 Task: Create List Chats in Board Crisis Management to Workspace Advertising Technology. Create List Emails in Board Public Speaking Training to Workspace Advertising Technology. Create List Phone Calls in Board Sales Forecasting and Budgeting to Workspace Advertising Technology
Action: Mouse moved to (197, 125)
Screenshot: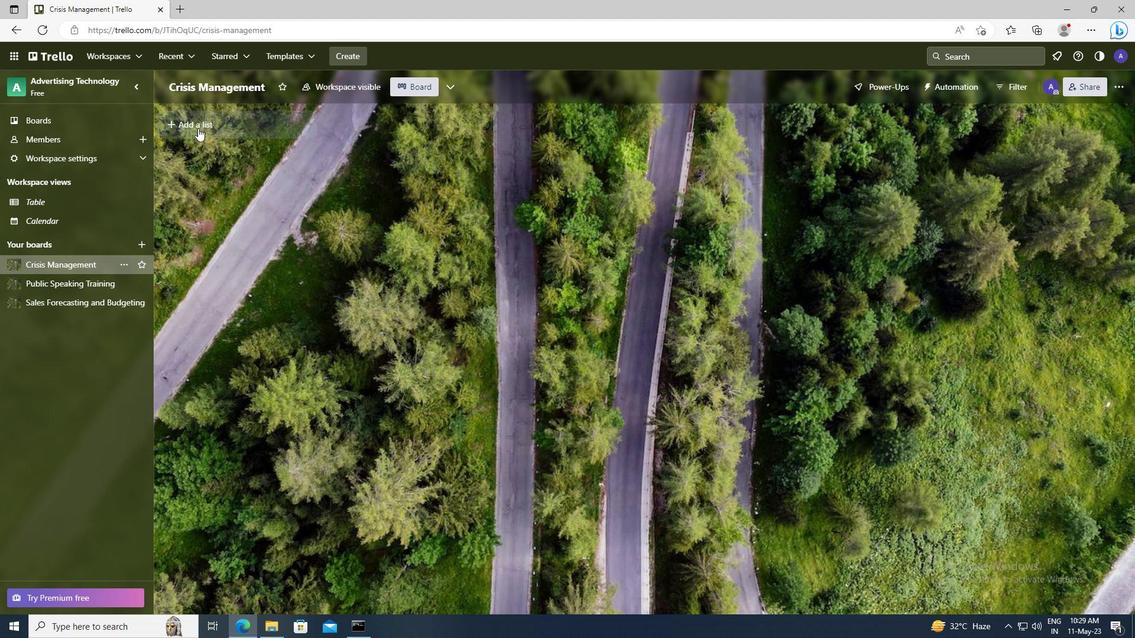 
Action: Mouse pressed left at (197, 125)
Screenshot: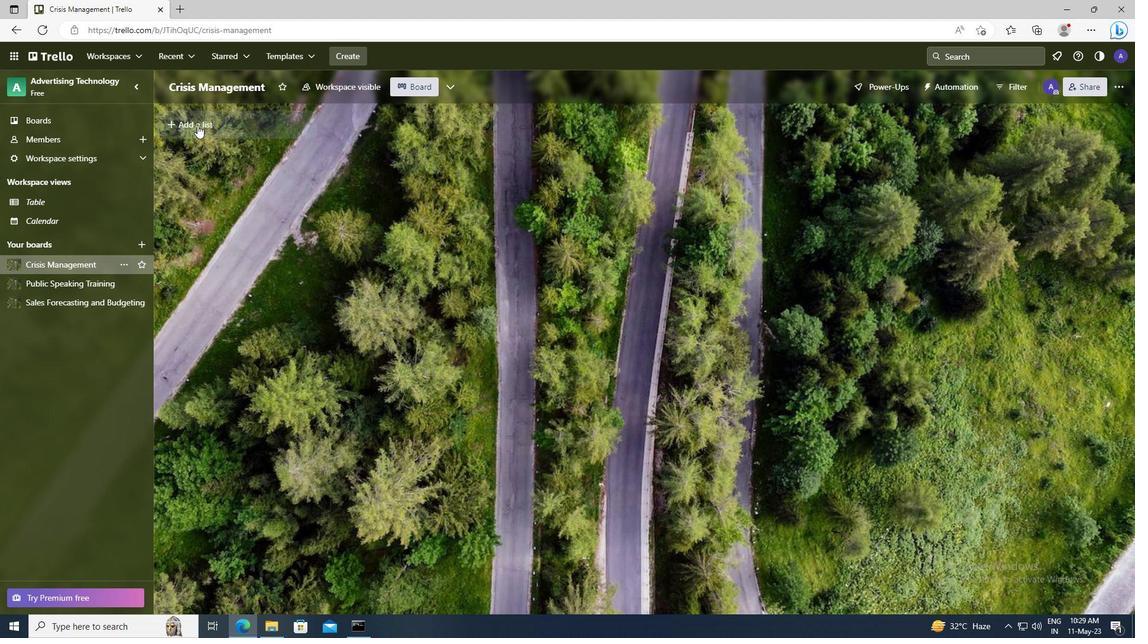 
Action: Key pressed <Key.shift>CHATS
Screenshot: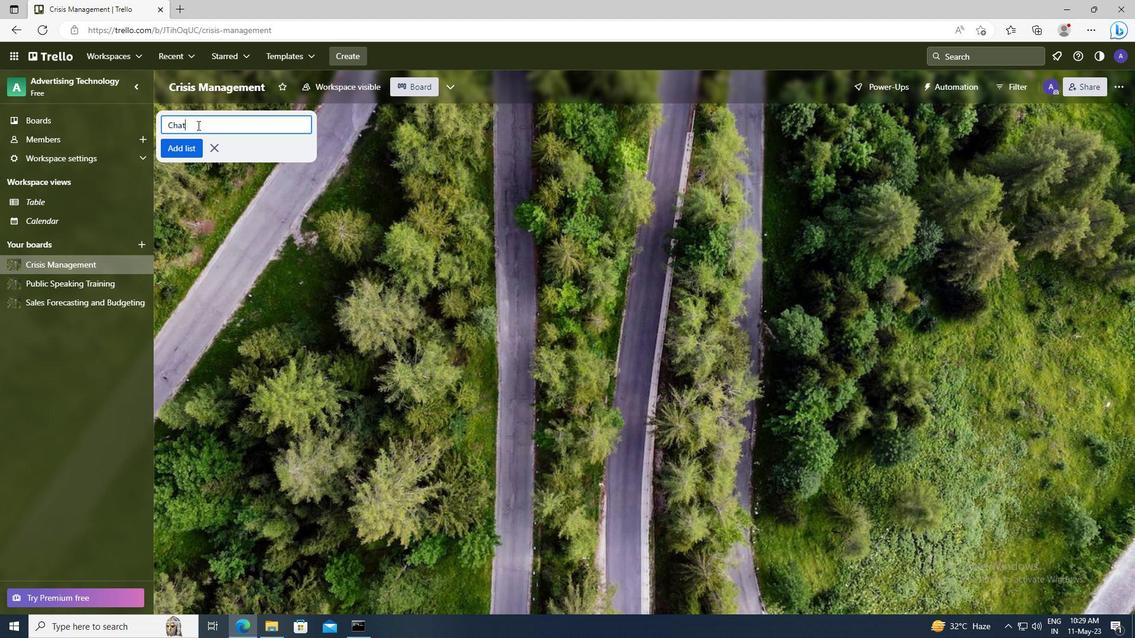 
Action: Mouse moved to (193, 146)
Screenshot: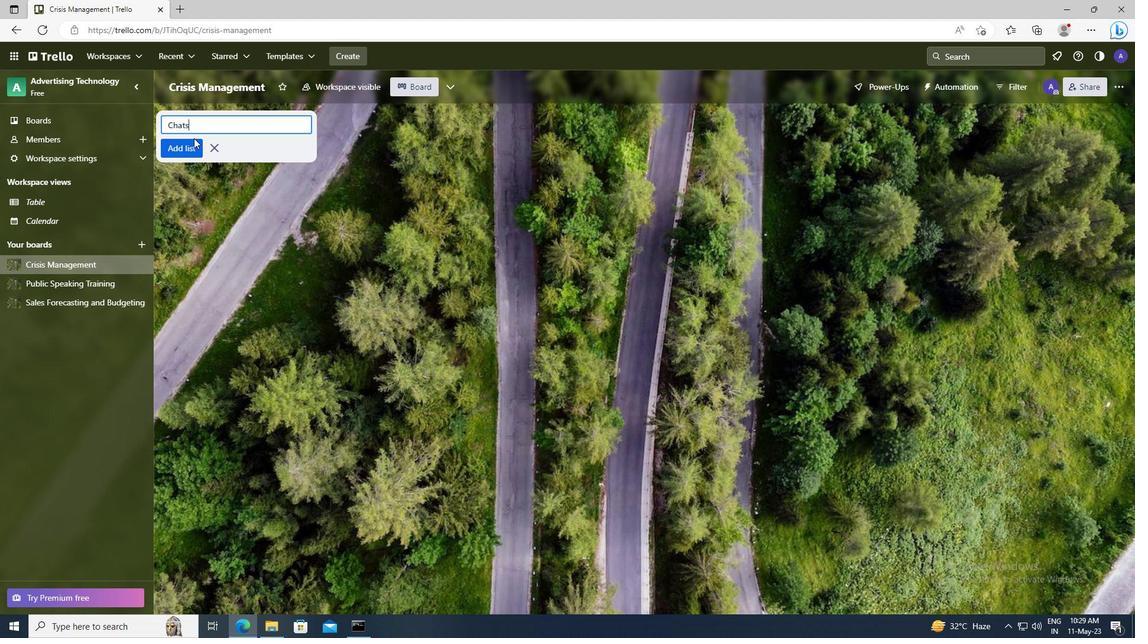 
Action: Mouse pressed left at (193, 146)
Screenshot: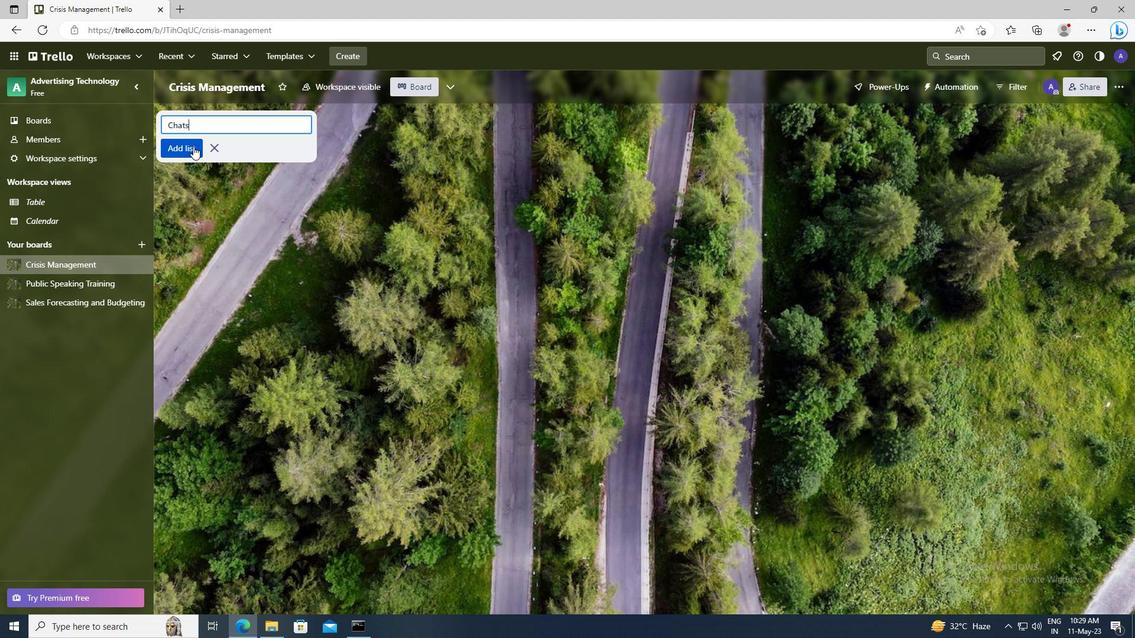 
Action: Mouse moved to (86, 283)
Screenshot: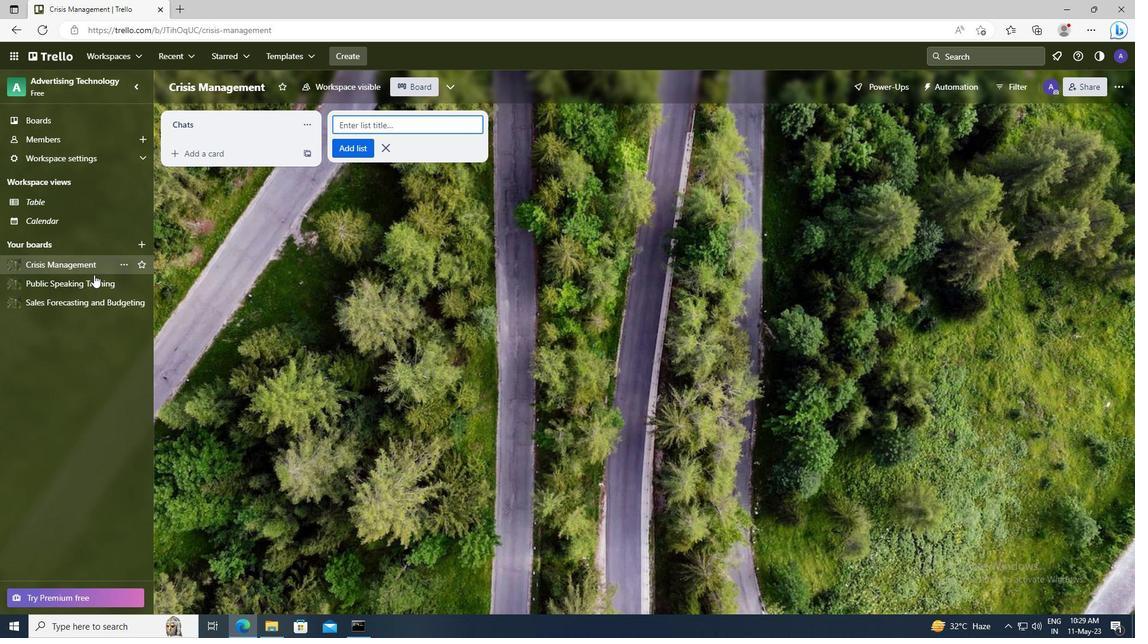 
Action: Mouse pressed left at (86, 283)
Screenshot: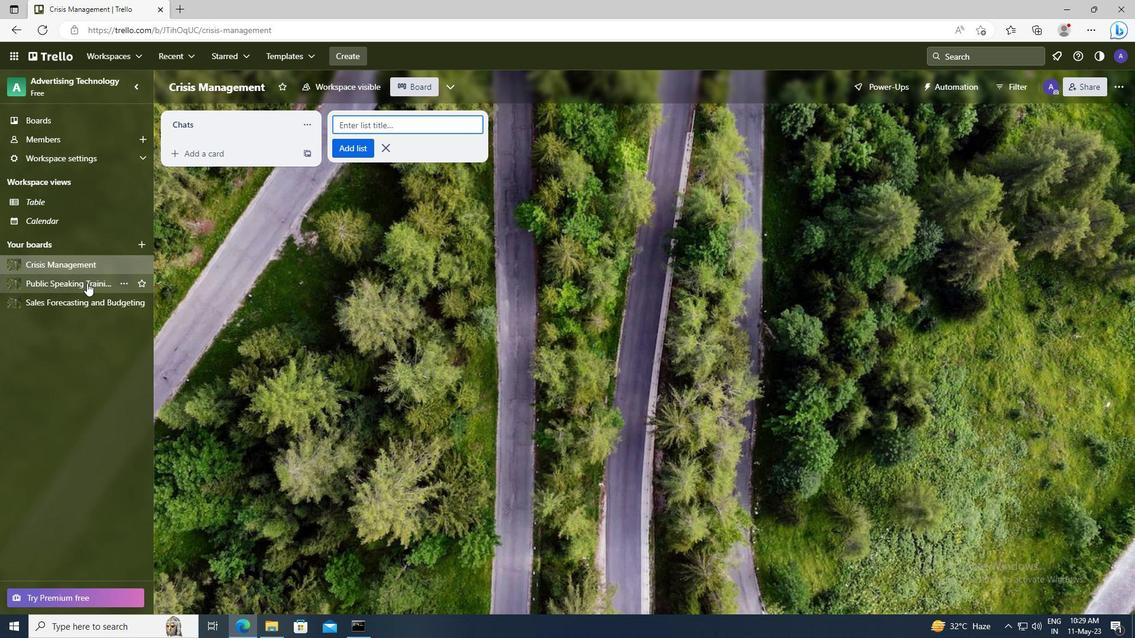 
Action: Mouse moved to (187, 125)
Screenshot: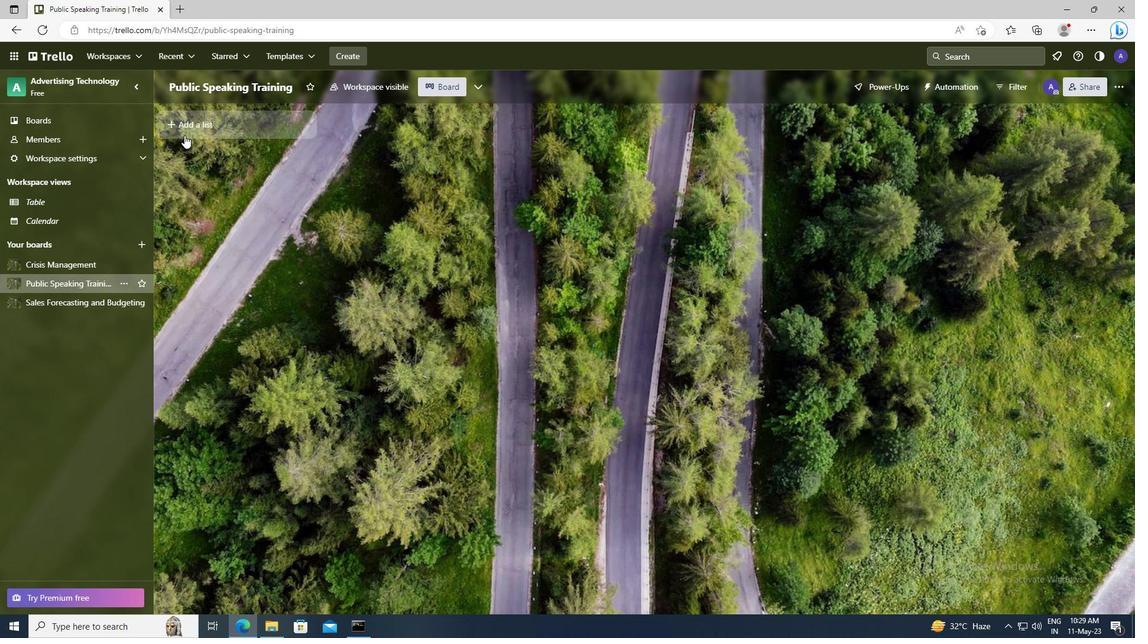 
Action: Mouse pressed left at (187, 125)
Screenshot: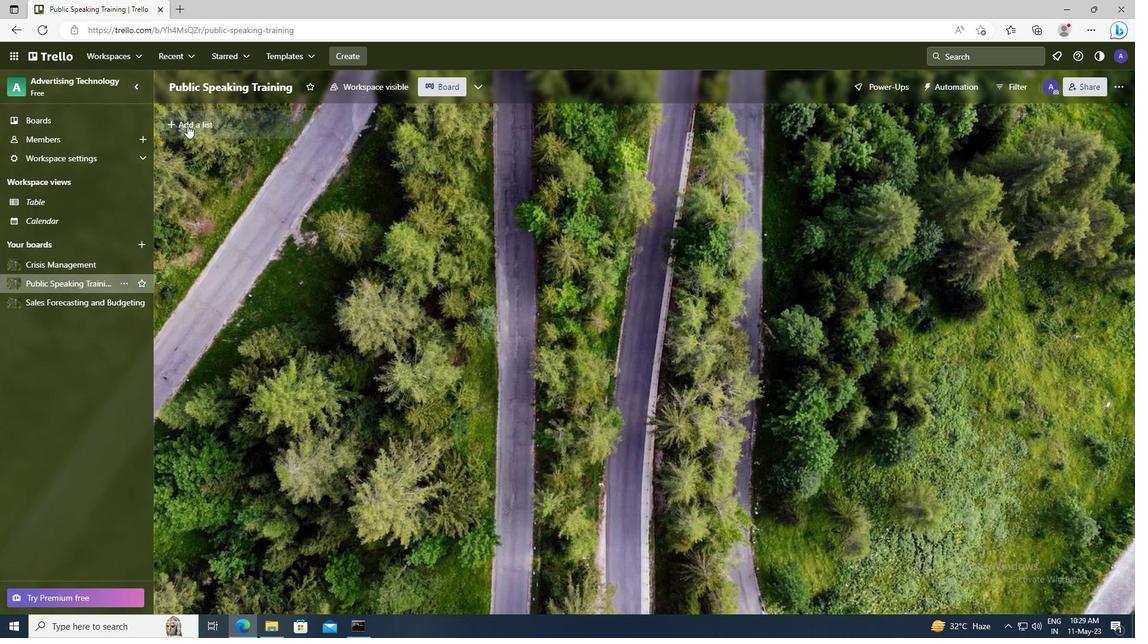
Action: Key pressed <Key.shift>EMAILS
Screenshot: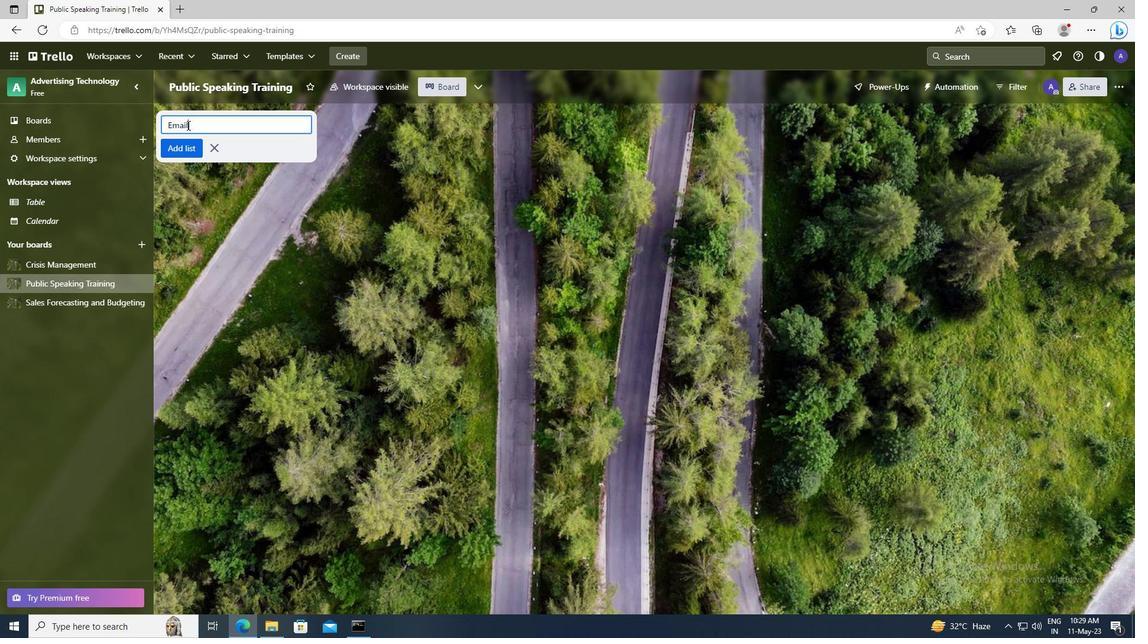 
Action: Mouse moved to (186, 146)
Screenshot: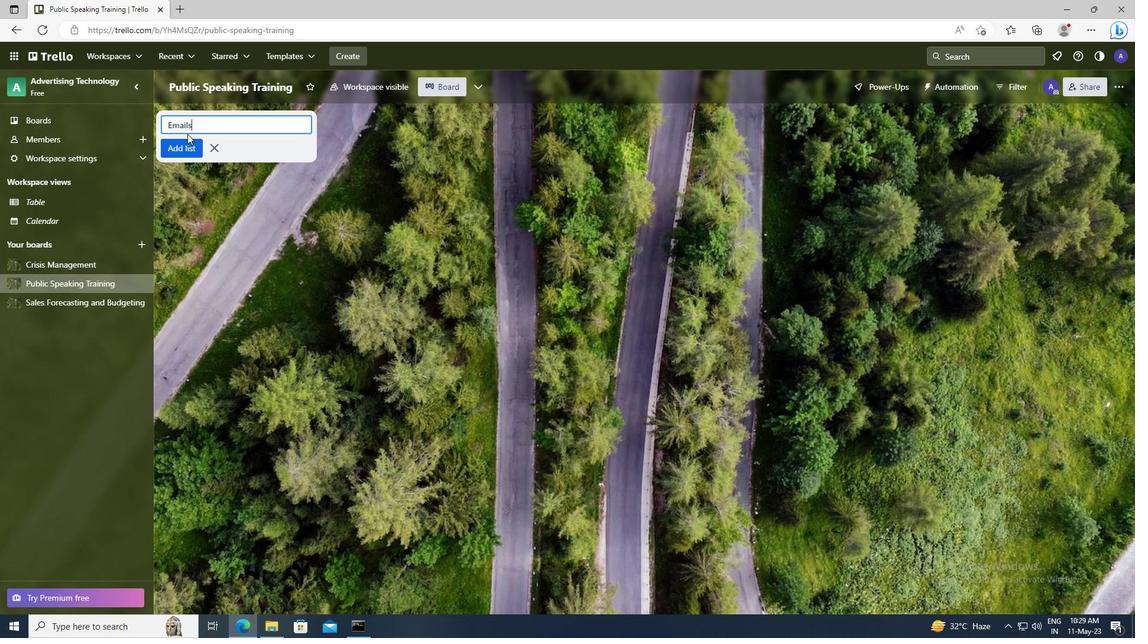 
Action: Mouse pressed left at (186, 146)
Screenshot: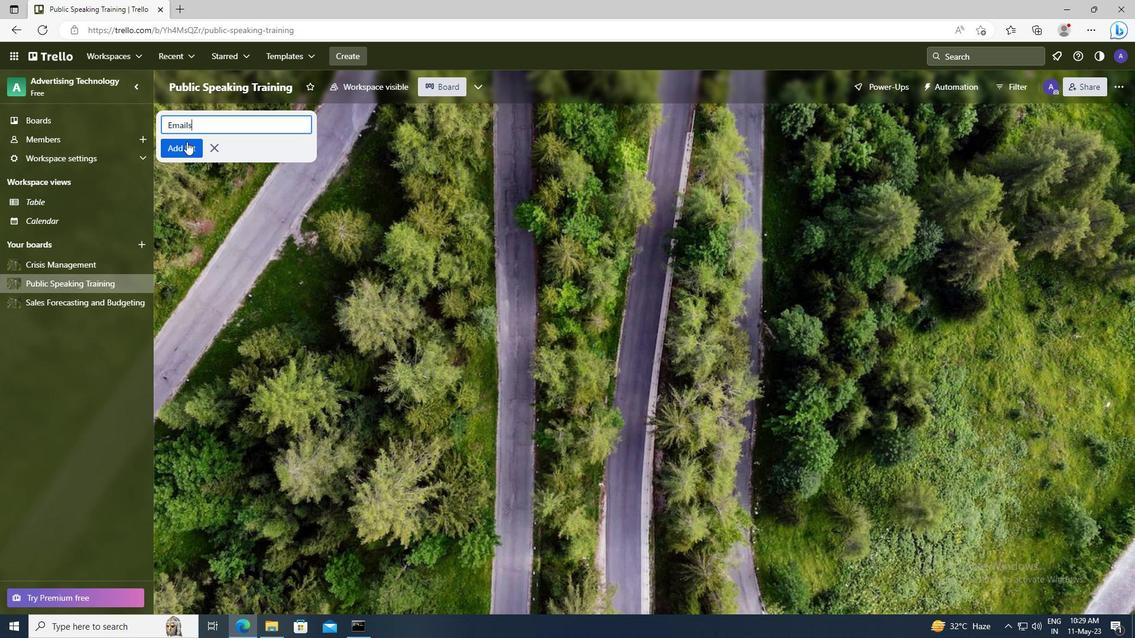 
Action: Mouse moved to (93, 301)
Screenshot: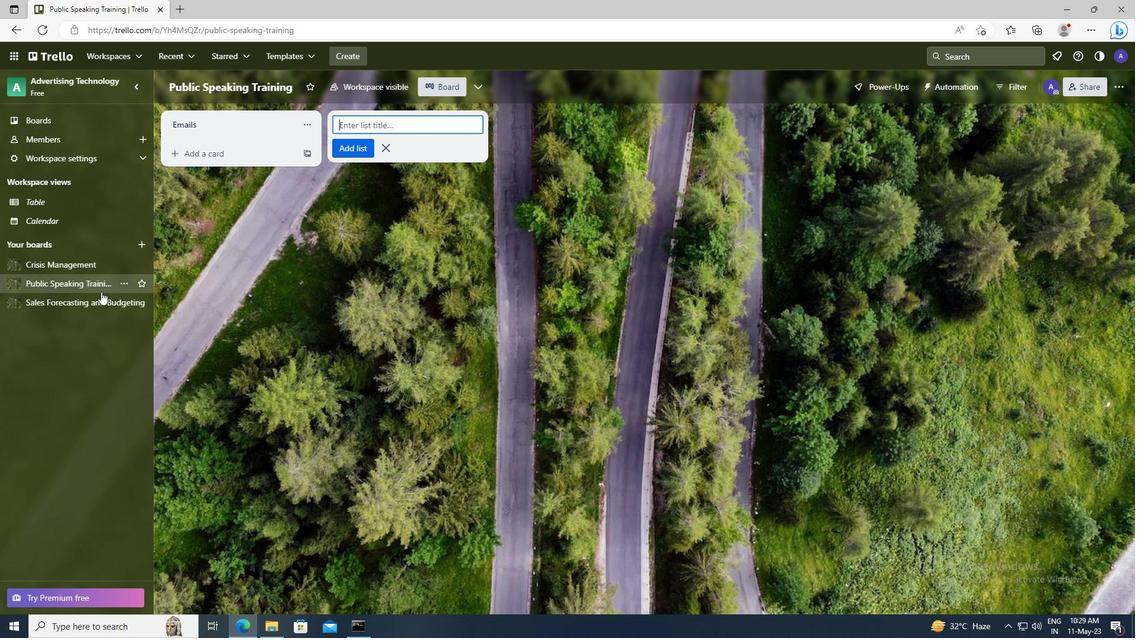 
Action: Mouse pressed left at (93, 301)
Screenshot: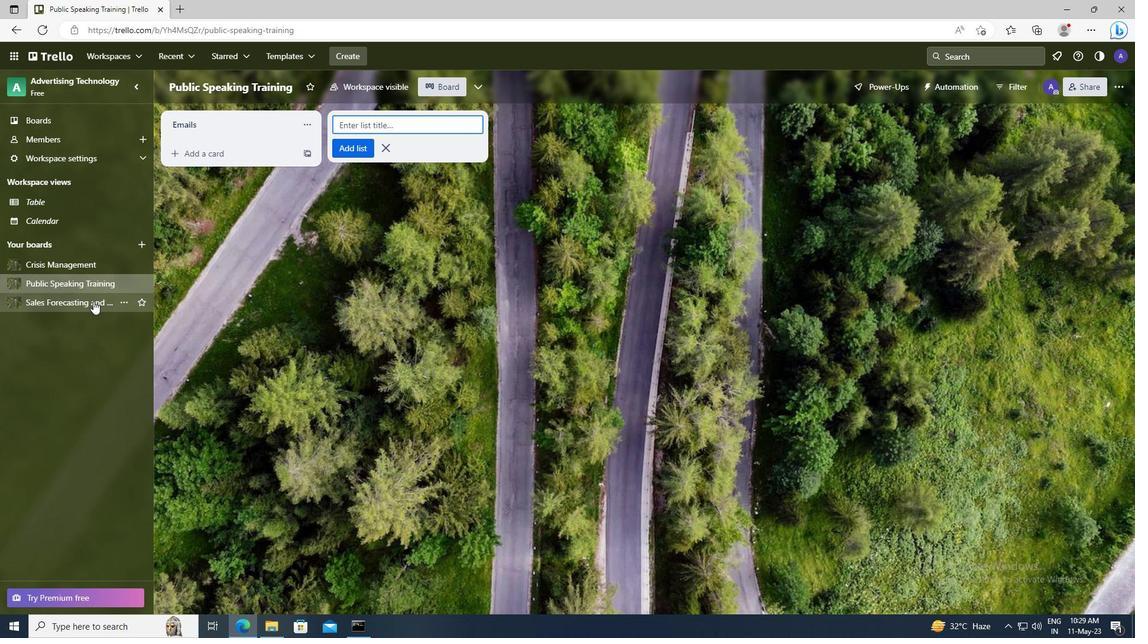 
Action: Mouse moved to (189, 127)
Screenshot: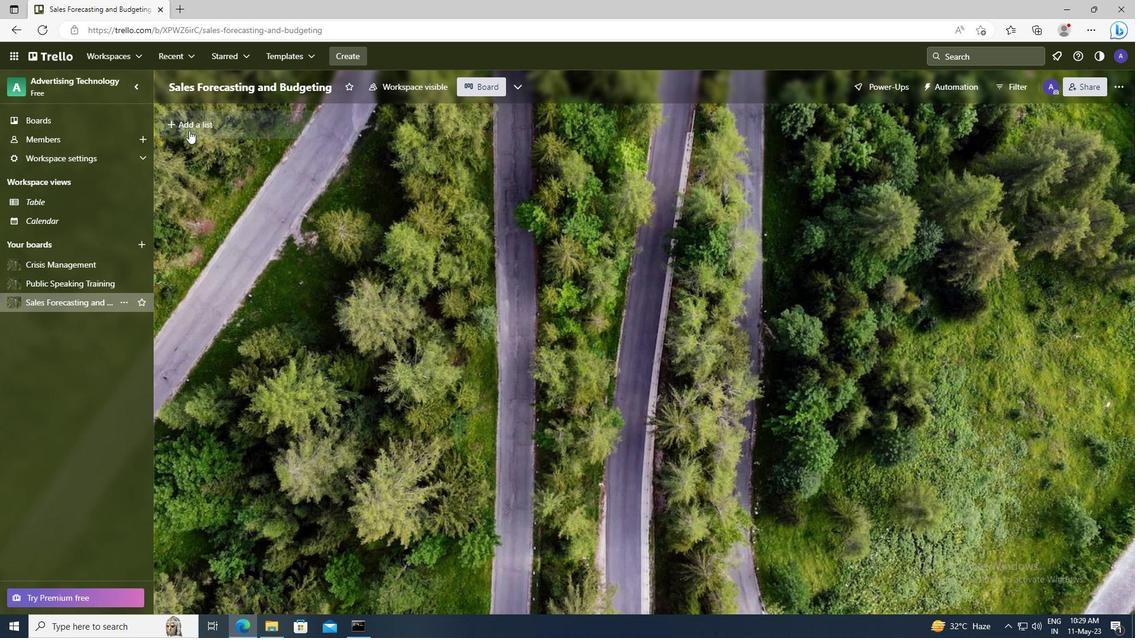 
Action: Mouse pressed left at (189, 127)
Screenshot: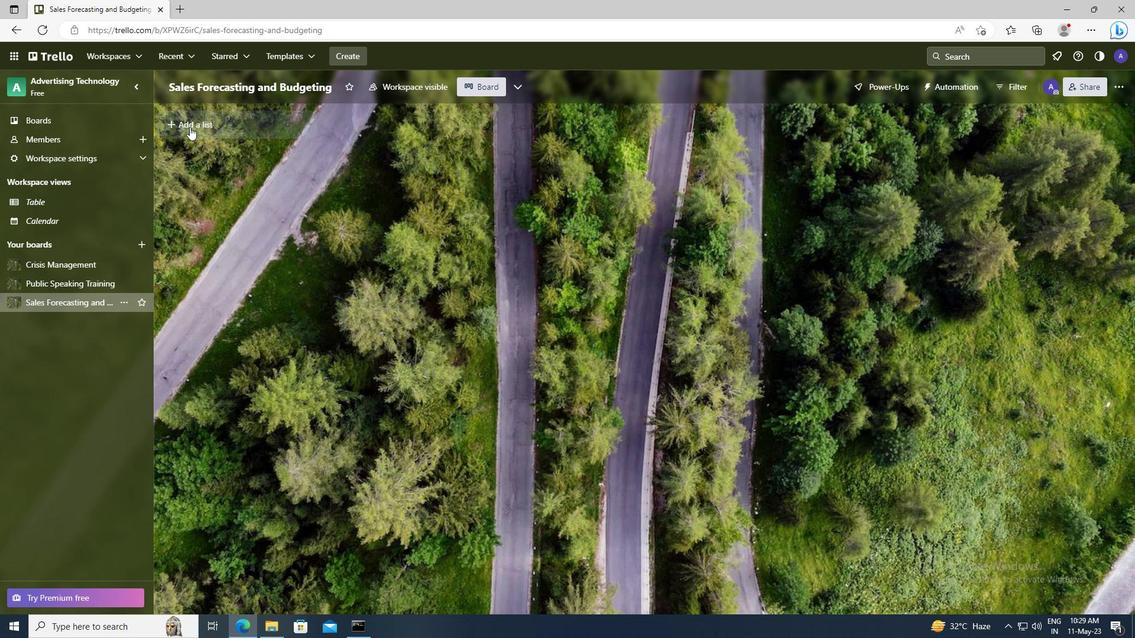
Action: Key pressed <Key.shift>PHONE<Key.space><Key.shift>CALLS
Screenshot: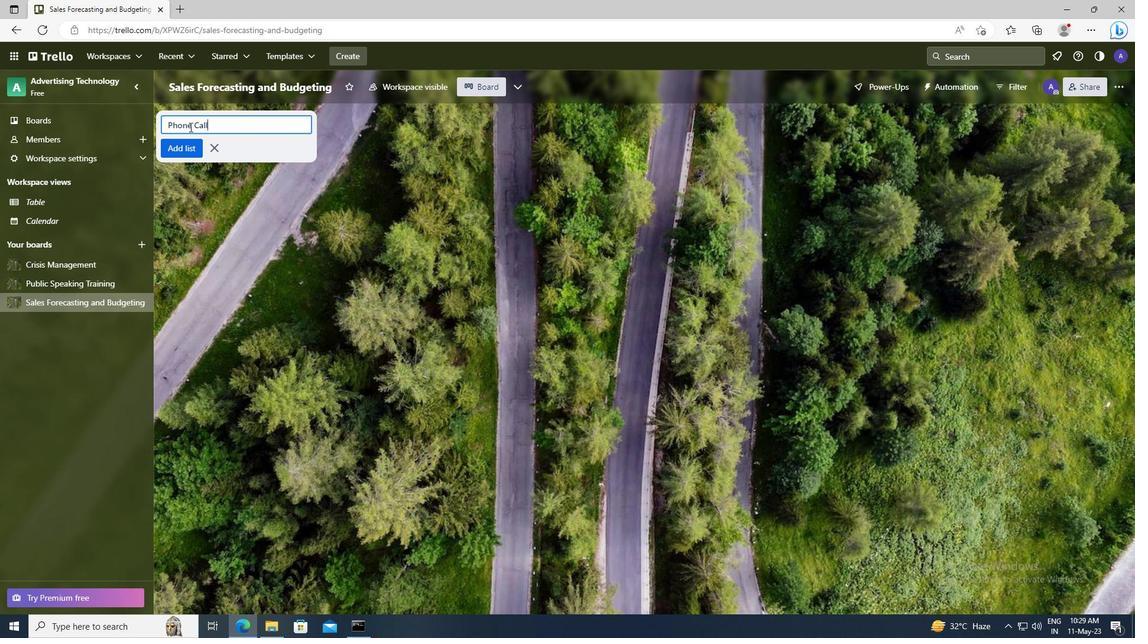
Action: Mouse moved to (190, 144)
Screenshot: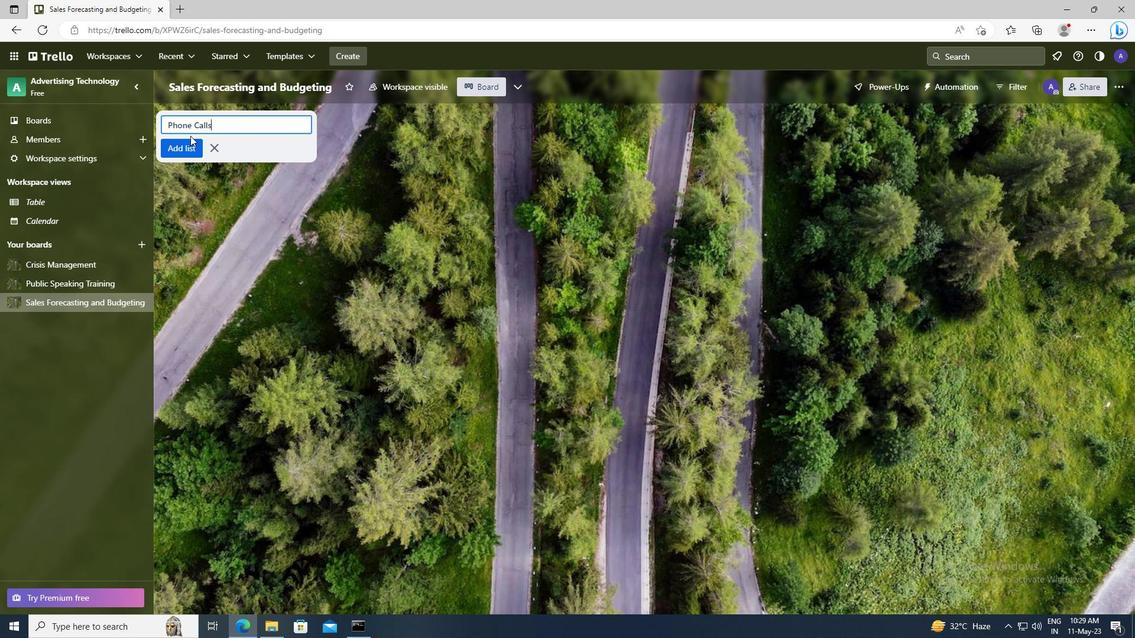 
Action: Mouse pressed left at (190, 144)
Screenshot: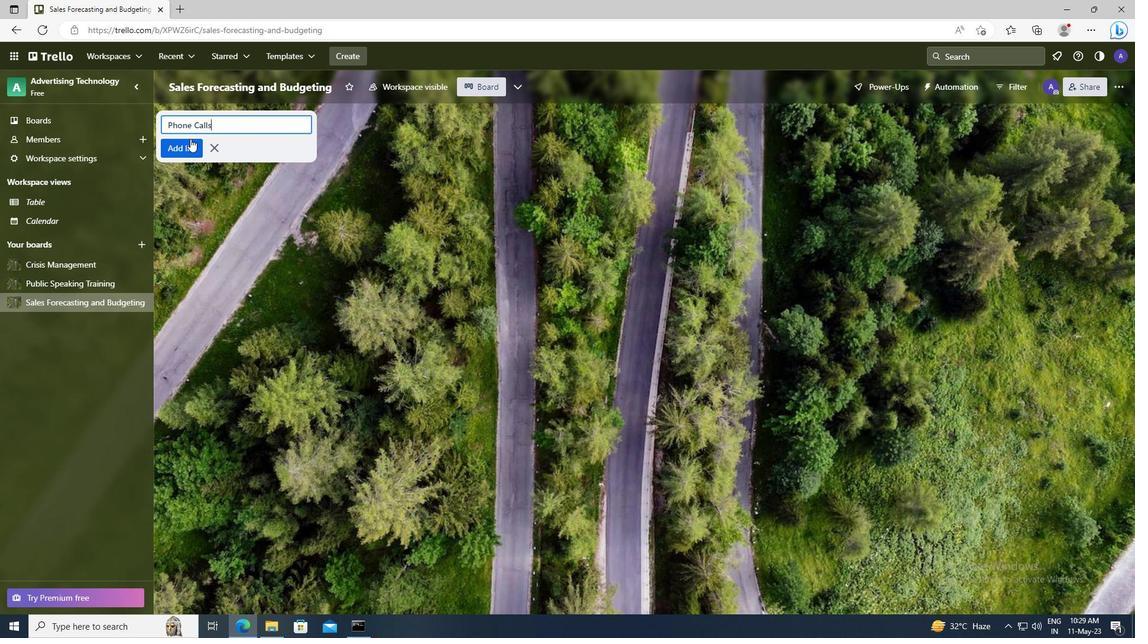 
